 Task: Create a due date automation trigger when advanced on, 2 working days before a card is due add fields with custom field "Resume" set to a date in this week is due at 11:00 AM.
Action: Mouse moved to (948, 73)
Screenshot: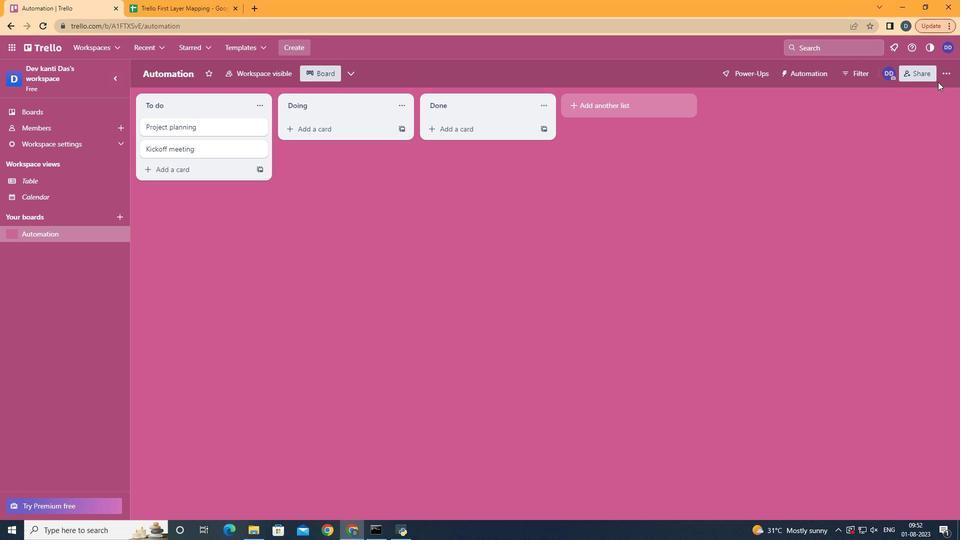
Action: Mouse pressed left at (948, 73)
Screenshot: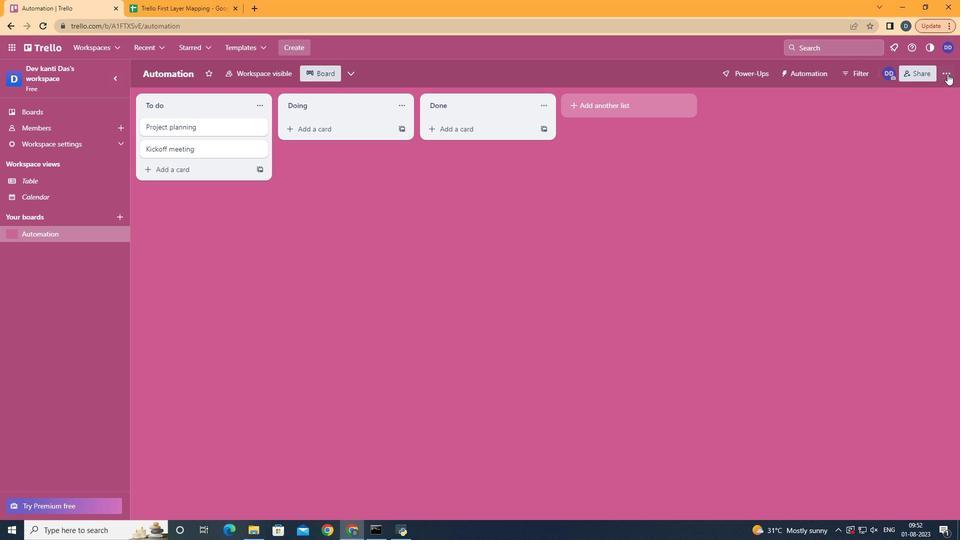 
Action: Mouse moved to (884, 201)
Screenshot: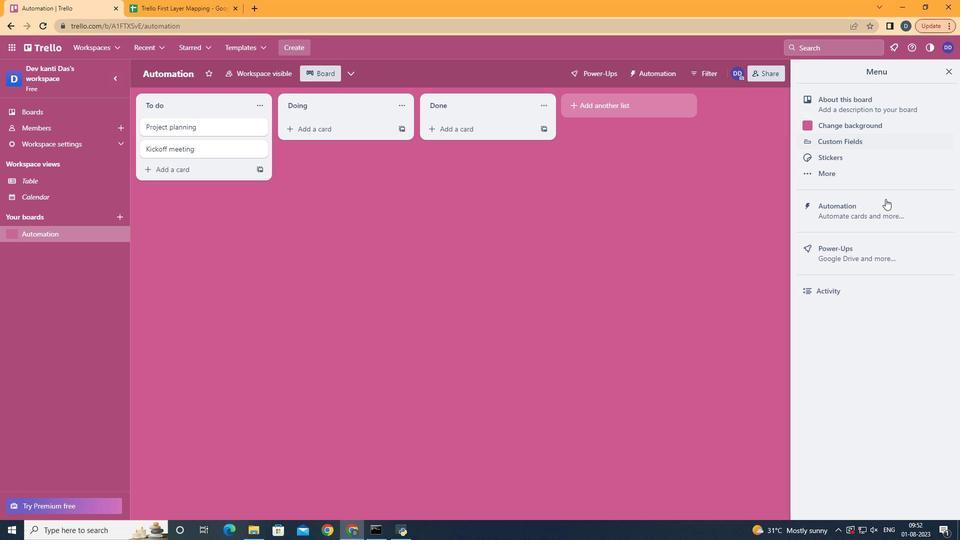 
Action: Mouse pressed left at (884, 201)
Screenshot: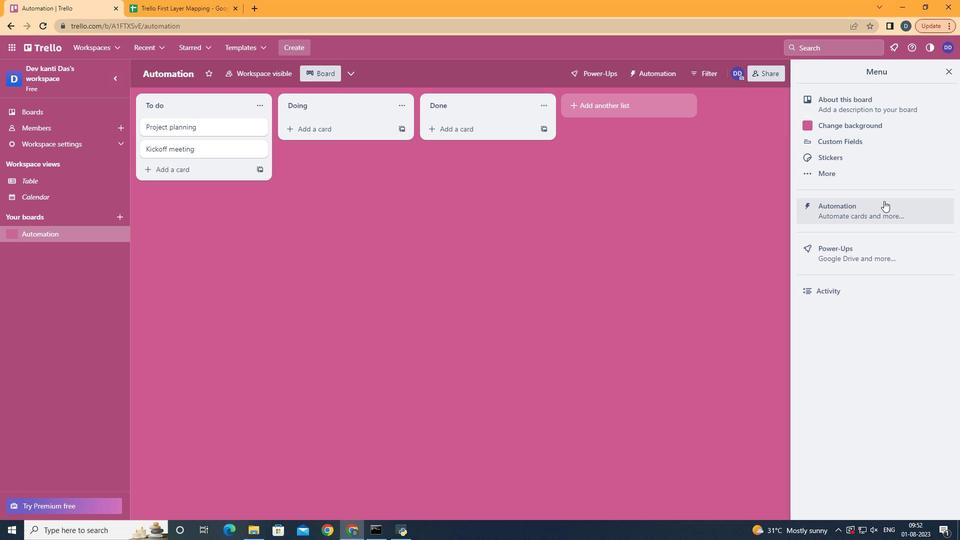 
Action: Mouse moved to (197, 211)
Screenshot: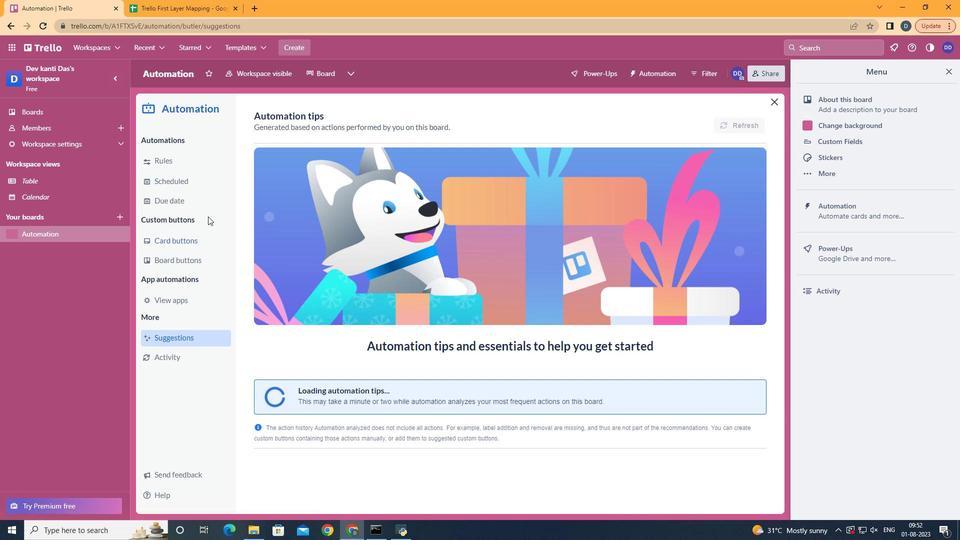 
Action: Mouse pressed left at (197, 211)
Screenshot: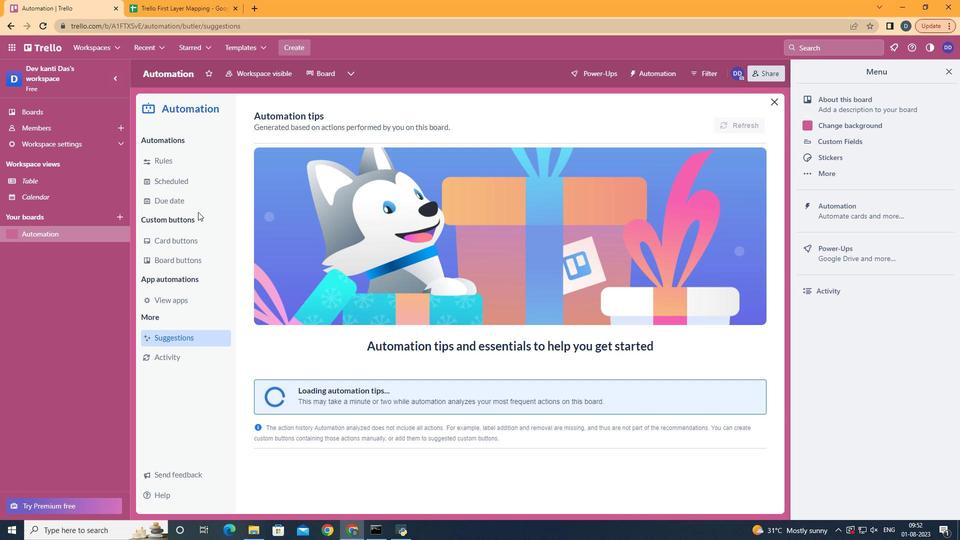 
Action: Mouse moved to (199, 201)
Screenshot: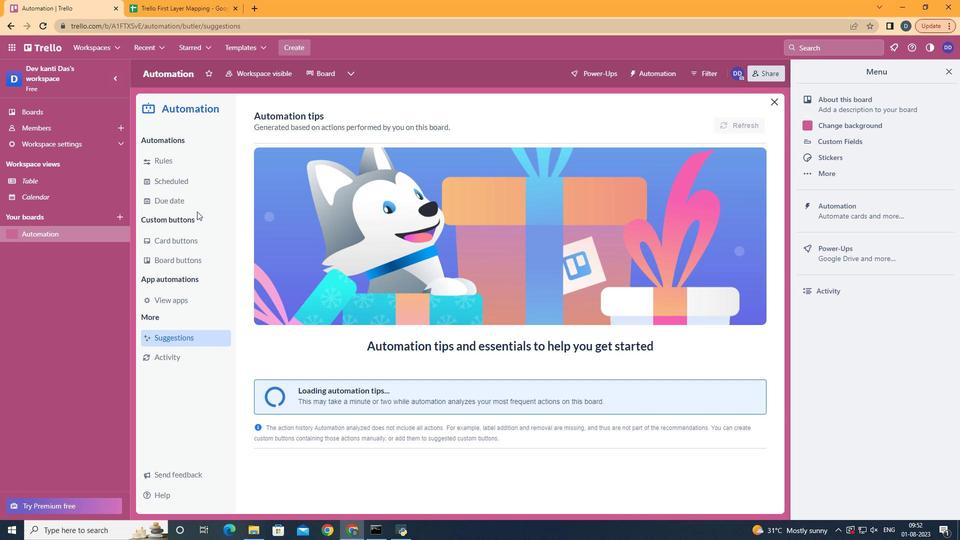 
Action: Mouse pressed left at (199, 201)
Screenshot: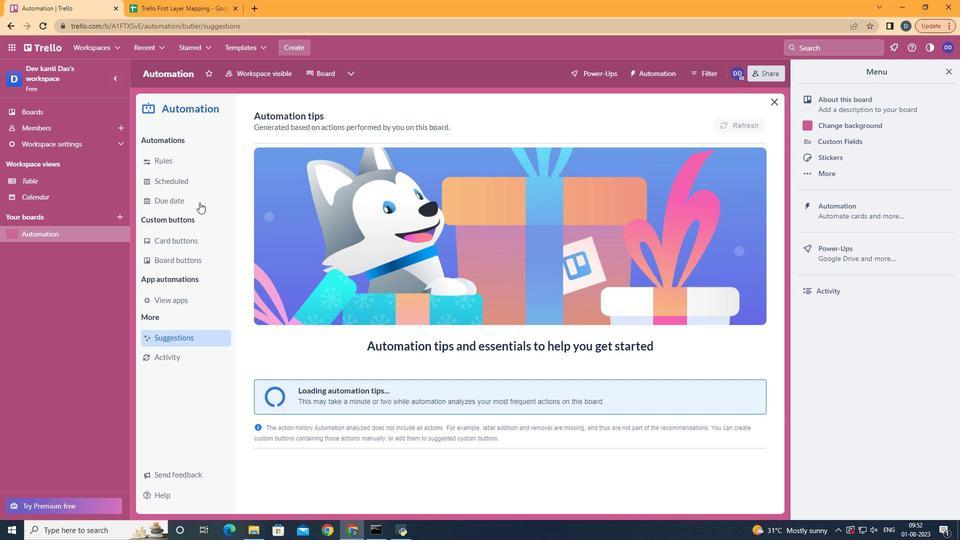 
Action: Mouse moved to (700, 120)
Screenshot: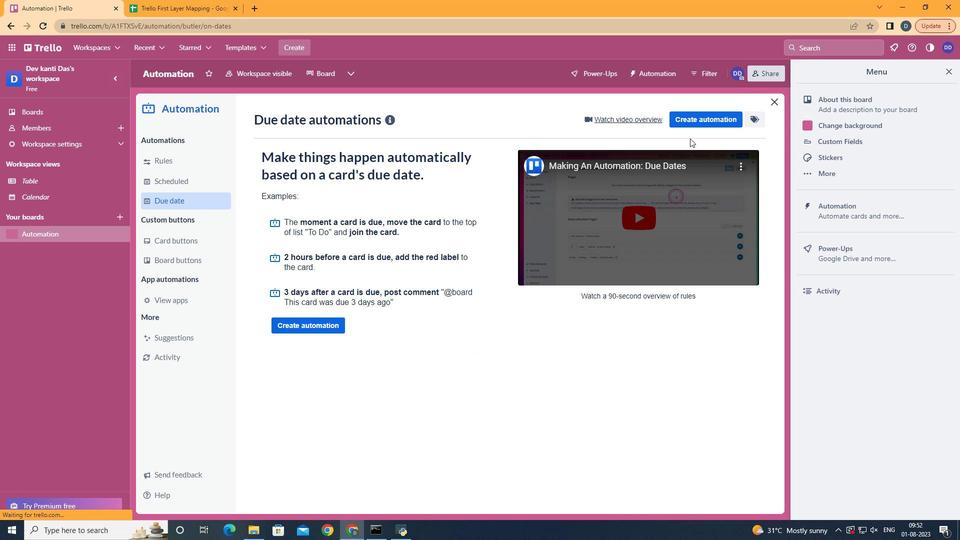 
Action: Mouse pressed left at (700, 120)
Screenshot: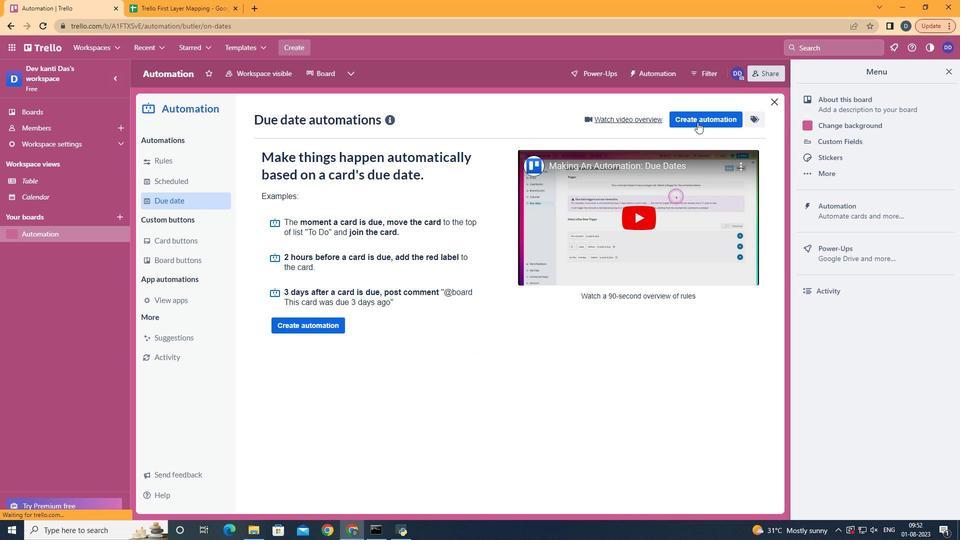 
Action: Mouse moved to (521, 220)
Screenshot: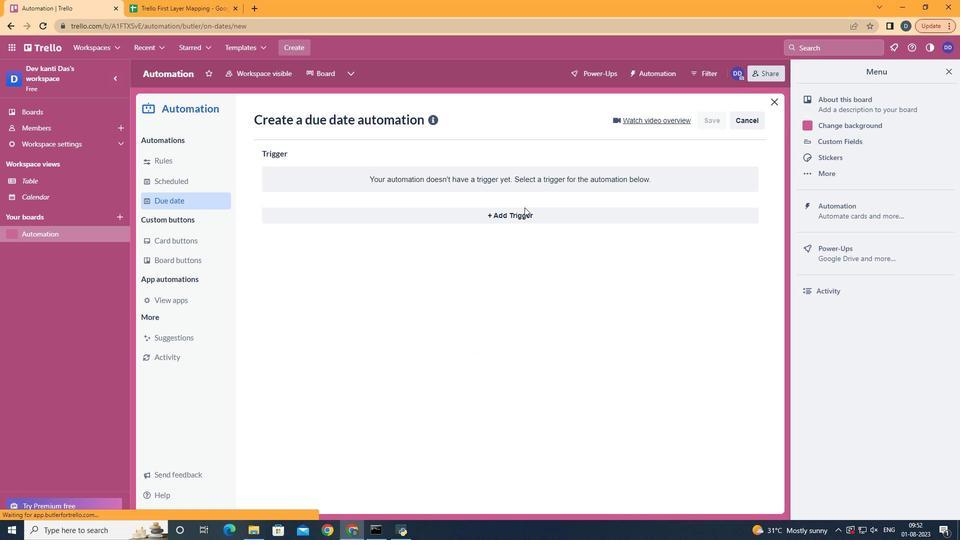 
Action: Mouse pressed left at (521, 220)
Screenshot: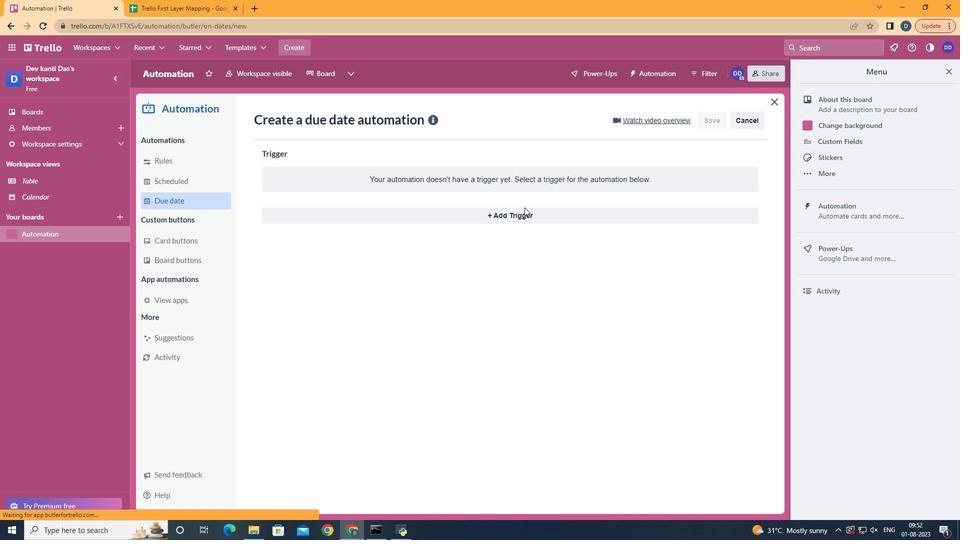 
Action: Mouse moved to (328, 404)
Screenshot: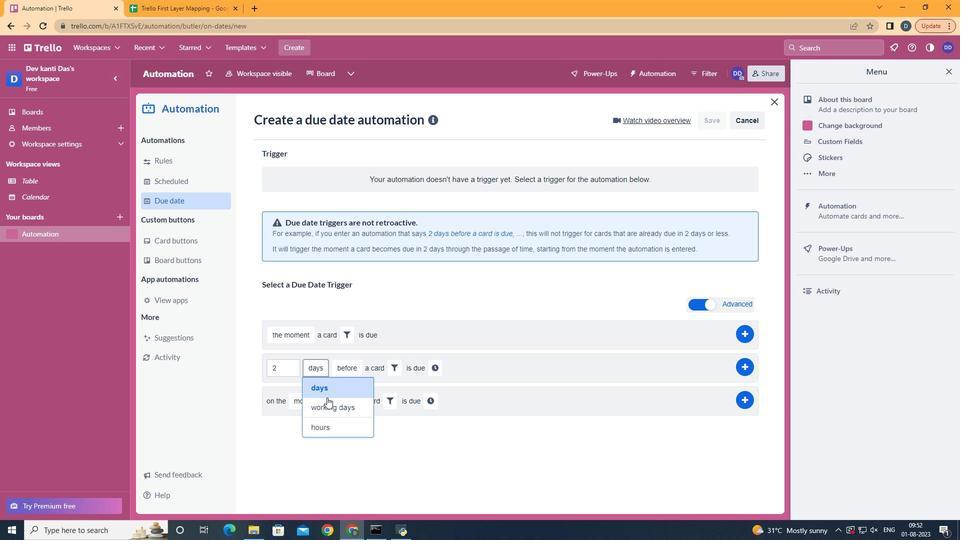 
Action: Mouse pressed left at (328, 404)
Screenshot: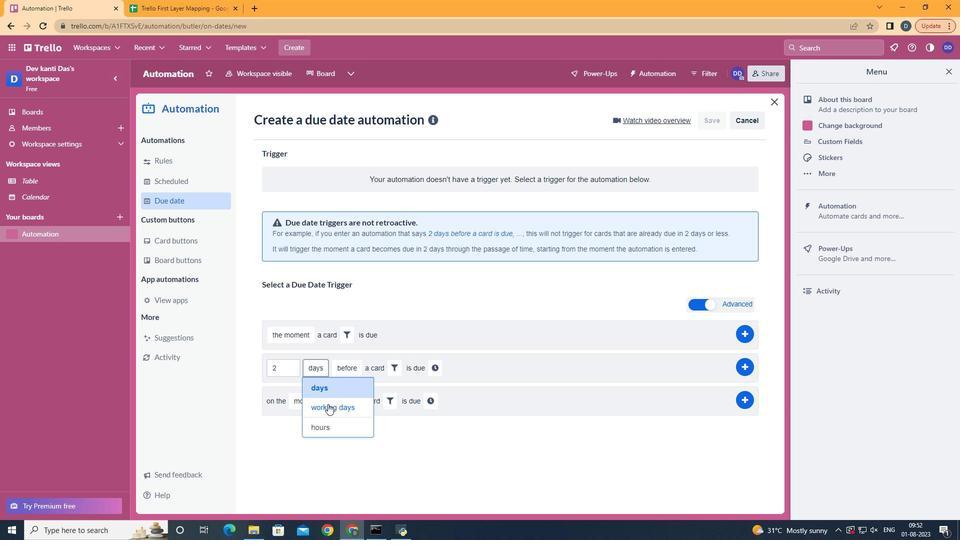 
Action: Mouse moved to (416, 373)
Screenshot: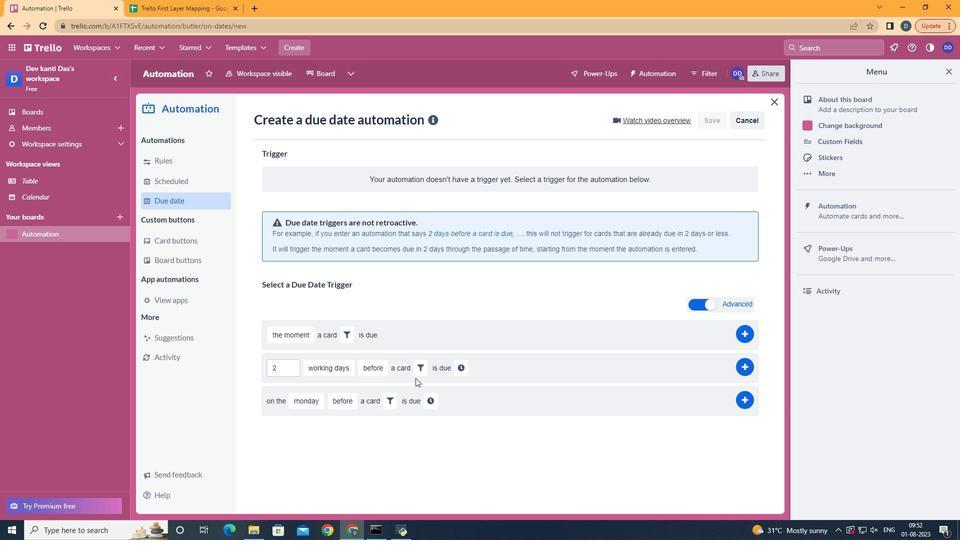 
Action: Mouse pressed left at (416, 373)
Screenshot: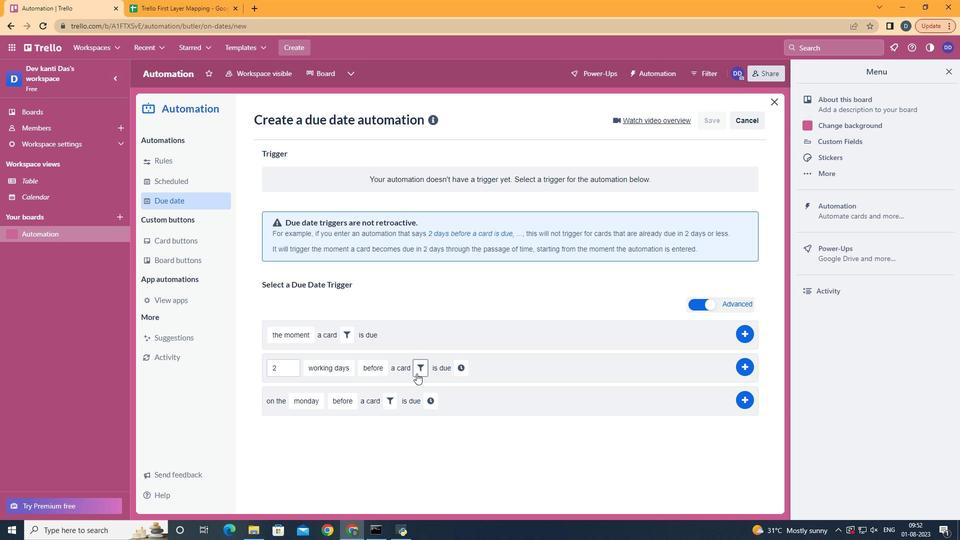 
Action: Mouse moved to (581, 405)
Screenshot: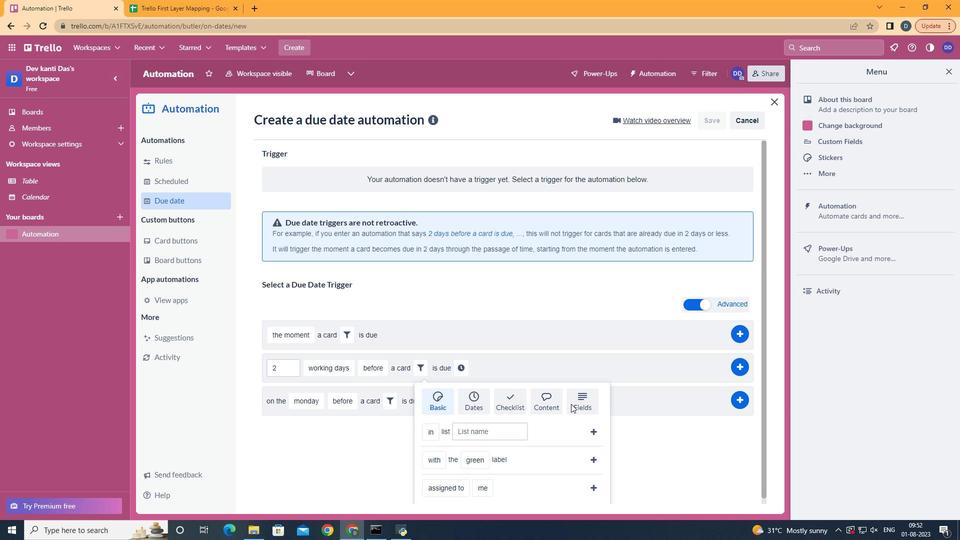 
Action: Mouse pressed left at (581, 405)
Screenshot: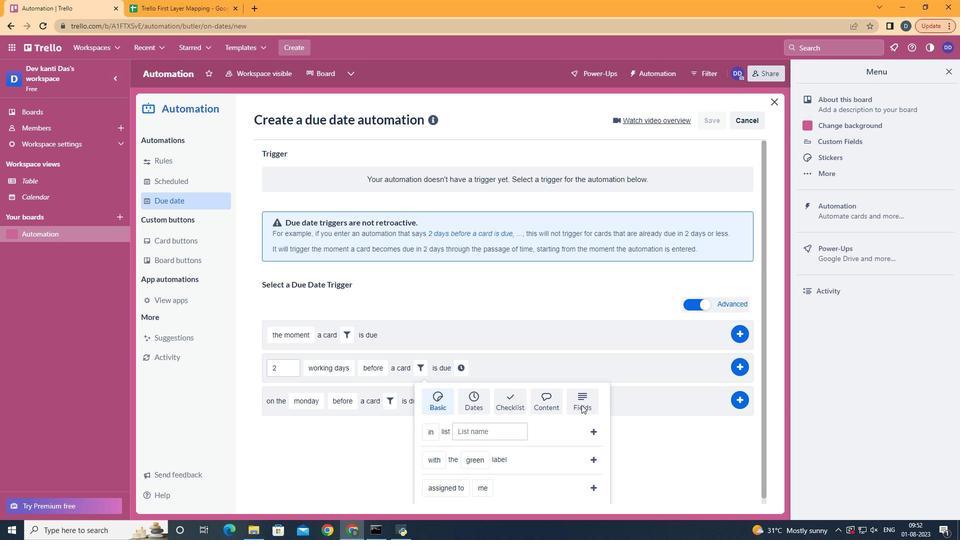 
Action: Mouse scrolled (581, 404) with delta (0, 0)
Screenshot: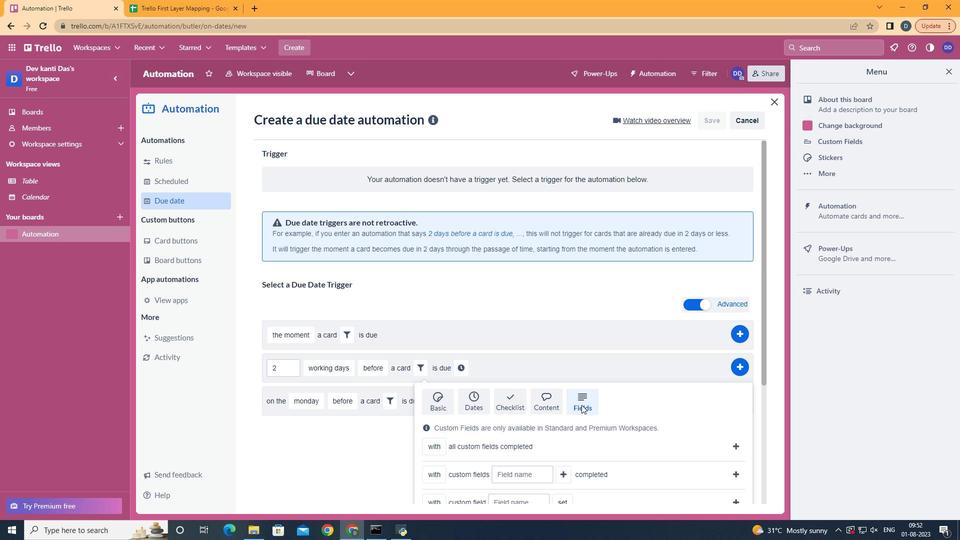 
Action: Mouse scrolled (581, 404) with delta (0, 0)
Screenshot: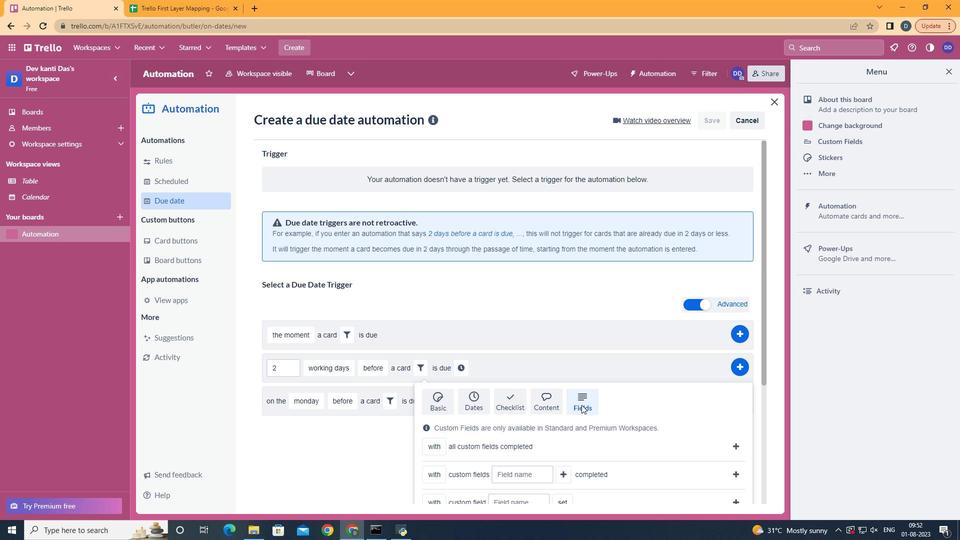 
Action: Mouse scrolled (581, 404) with delta (0, 0)
Screenshot: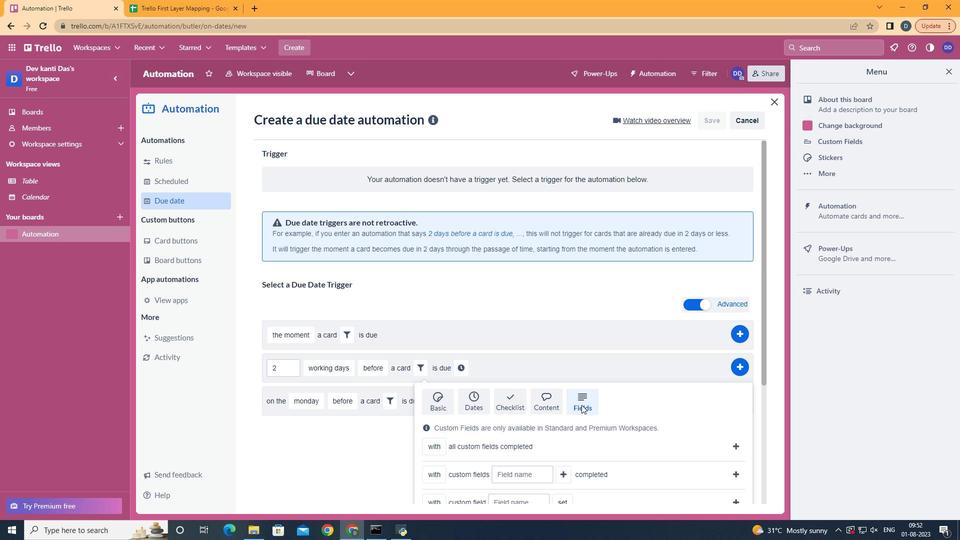 
Action: Mouse scrolled (581, 404) with delta (0, 0)
Screenshot: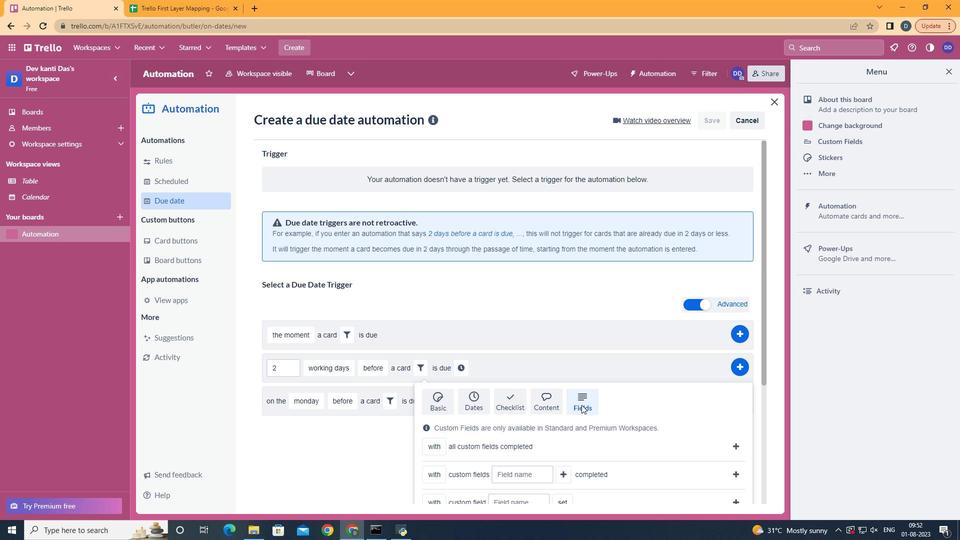 
Action: Mouse scrolled (581, 404) with delta (0, 0)
Screenshot: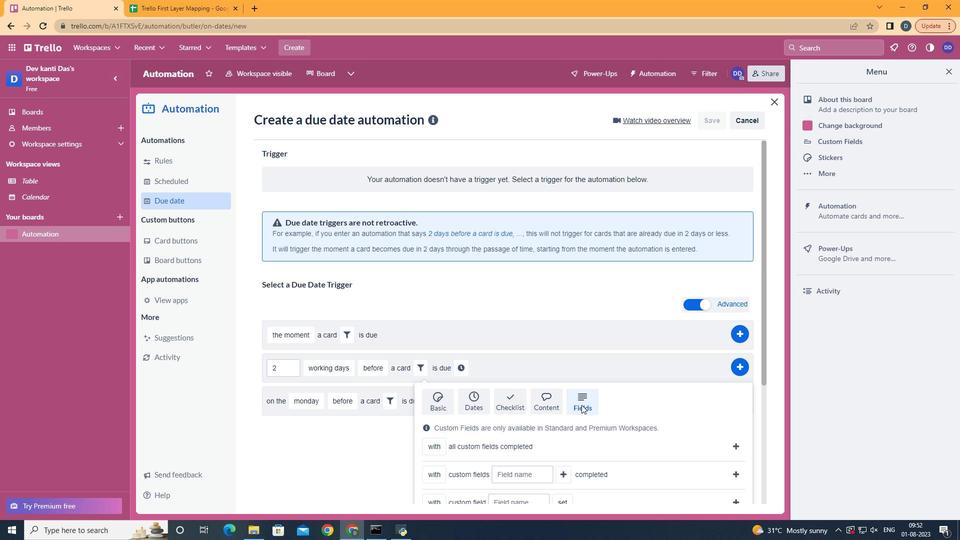 
Action: Mouse moved to (442, 456)
Screenshot: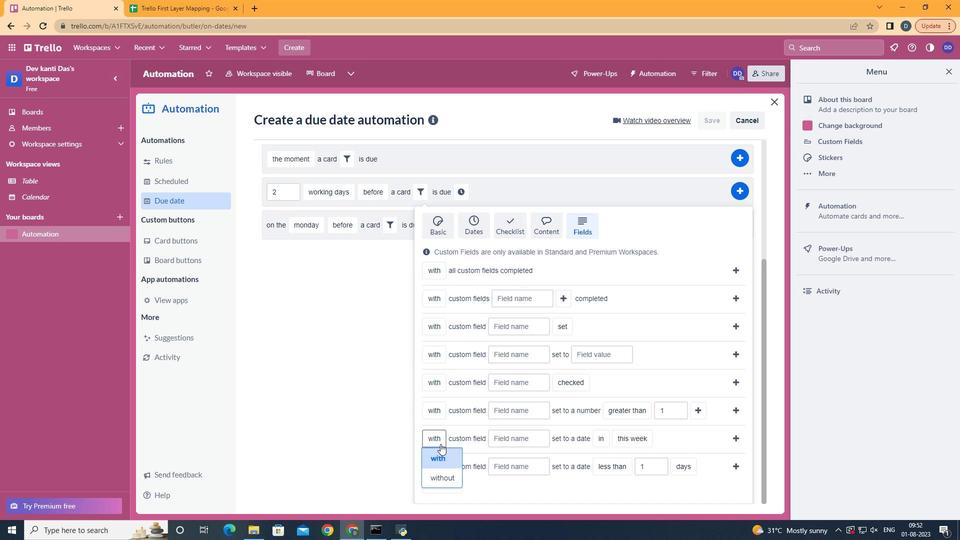 
Action: Mouse pressed left at (442, 456)
Screenshot: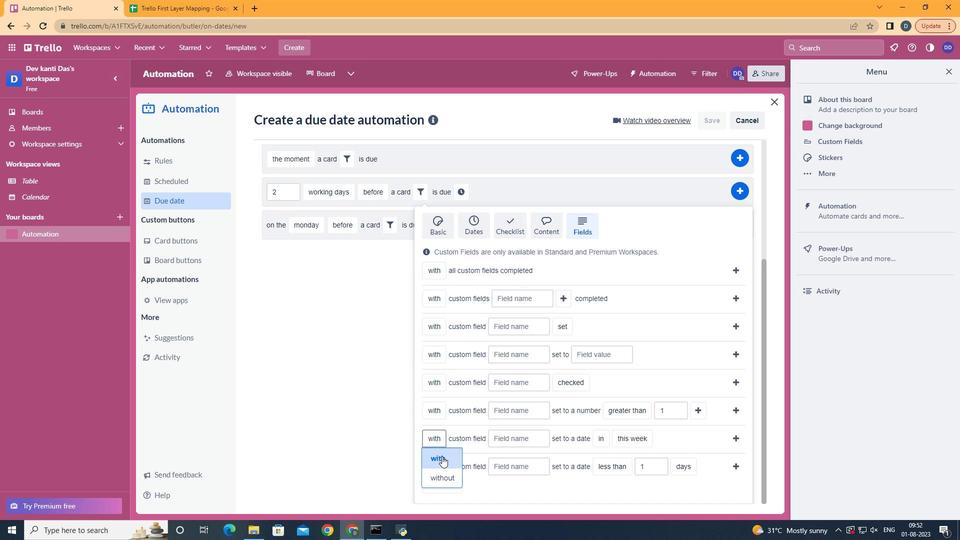 
Action: Mouse moved to (529, 443)
Screenshot: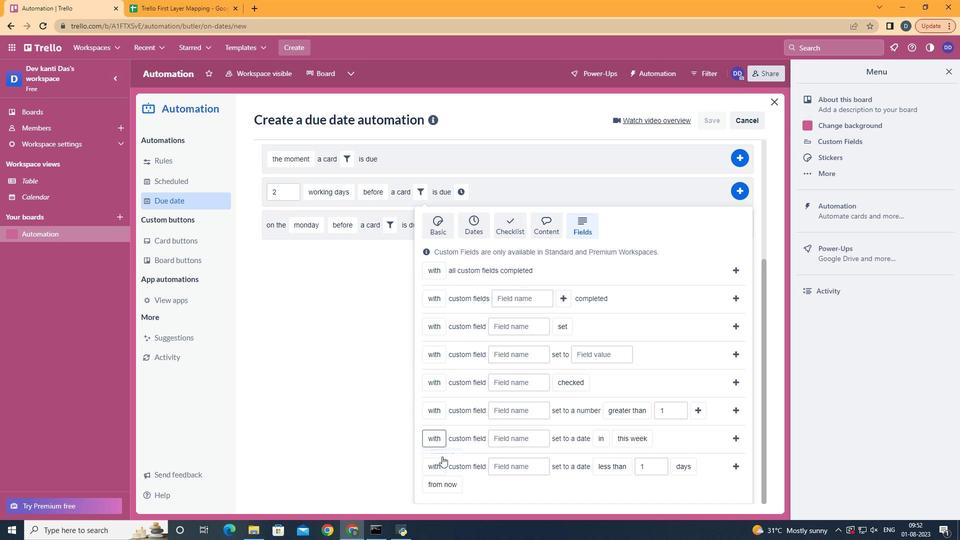 
Action: Mouse pressed left at (529, 443)
Screenshot: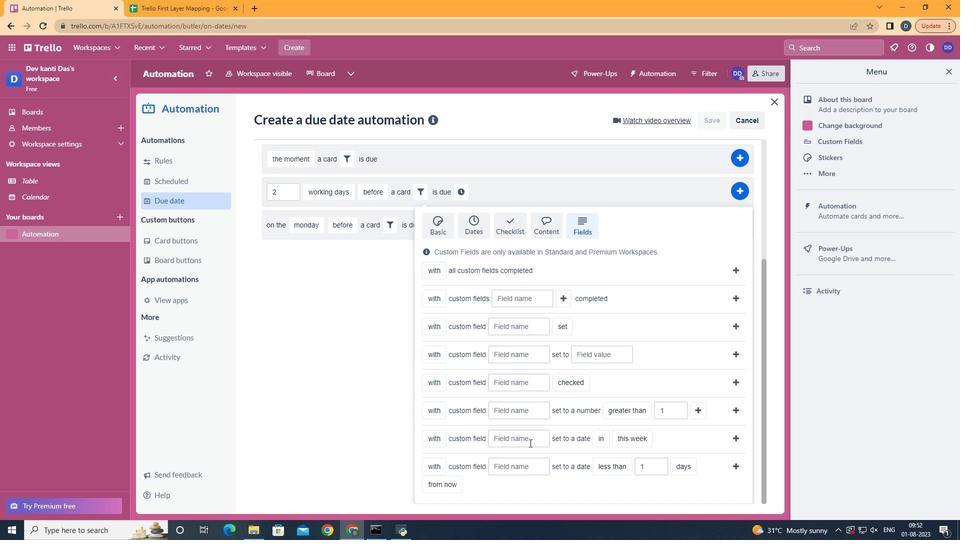 
Action: Key pressed <Key.shift>Resume
Screenshot: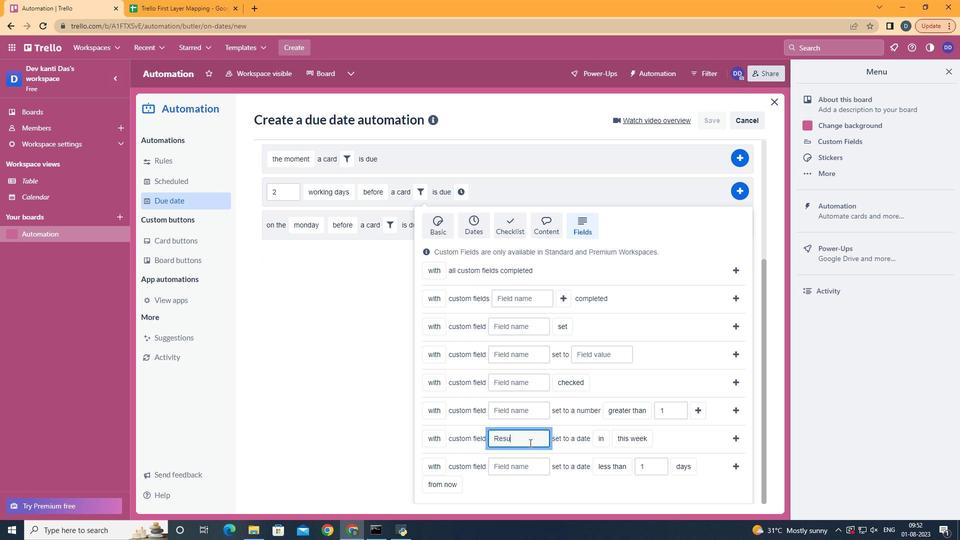
Action: Mouse moved to (606, 453)
Screenshot: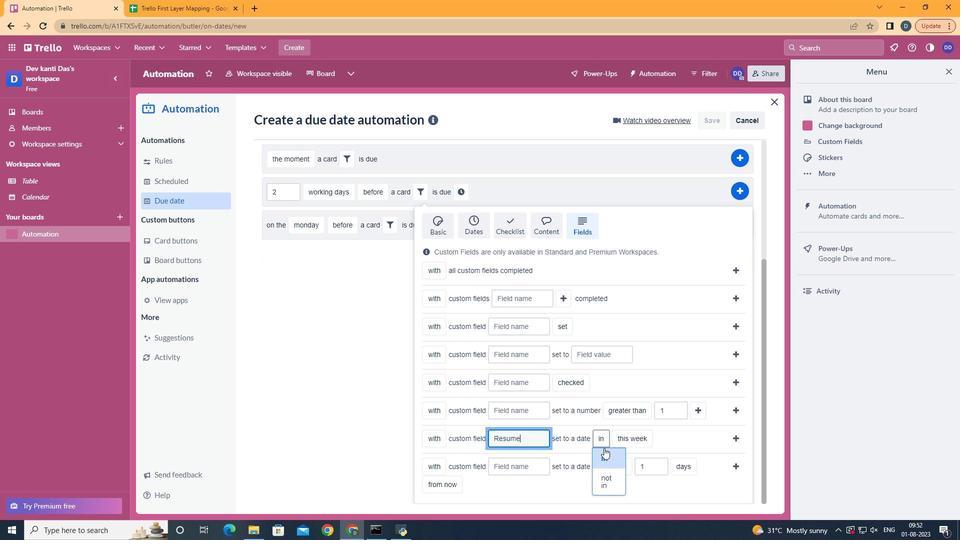 
Action: Mouse pressed left at (606, 453)
Screenshot: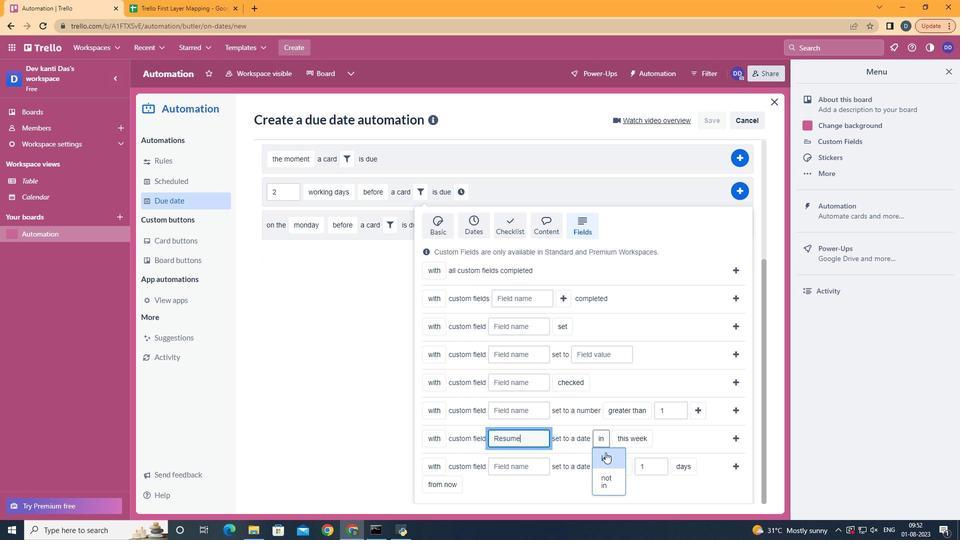 
Action: Mouse moved to (643, 459)
Screenshot: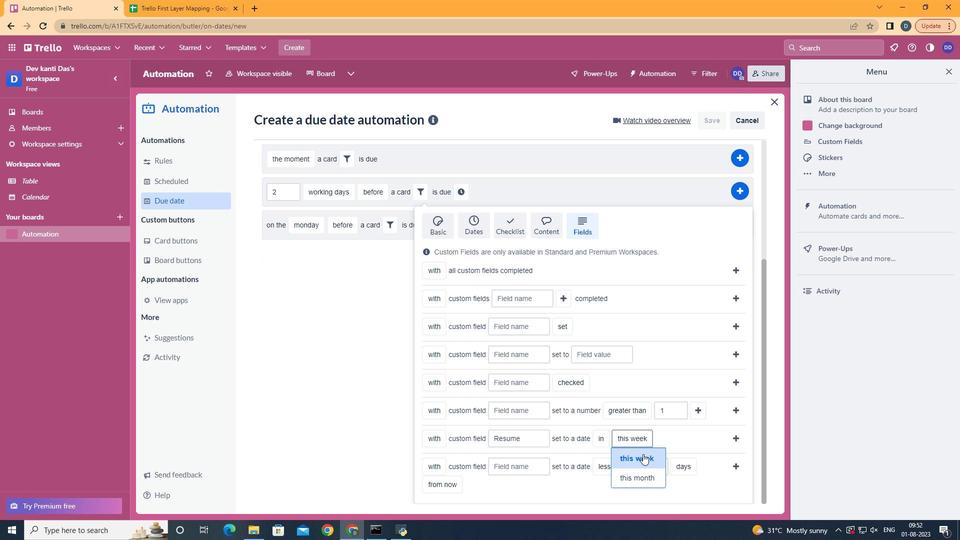 
Action: Mouse pressed left at (643, 459)
Screenshot: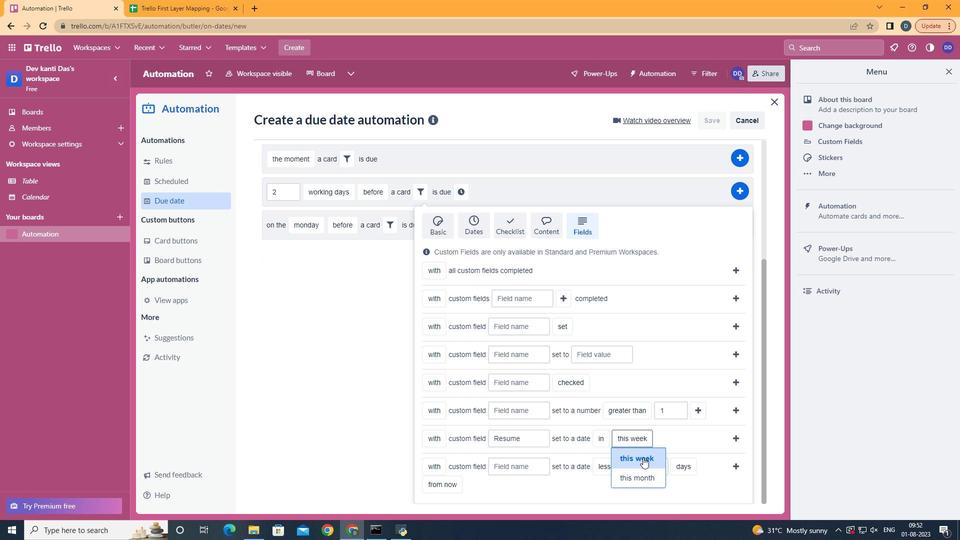 
Action: Mouse moved to (735, 433)
Screenshot: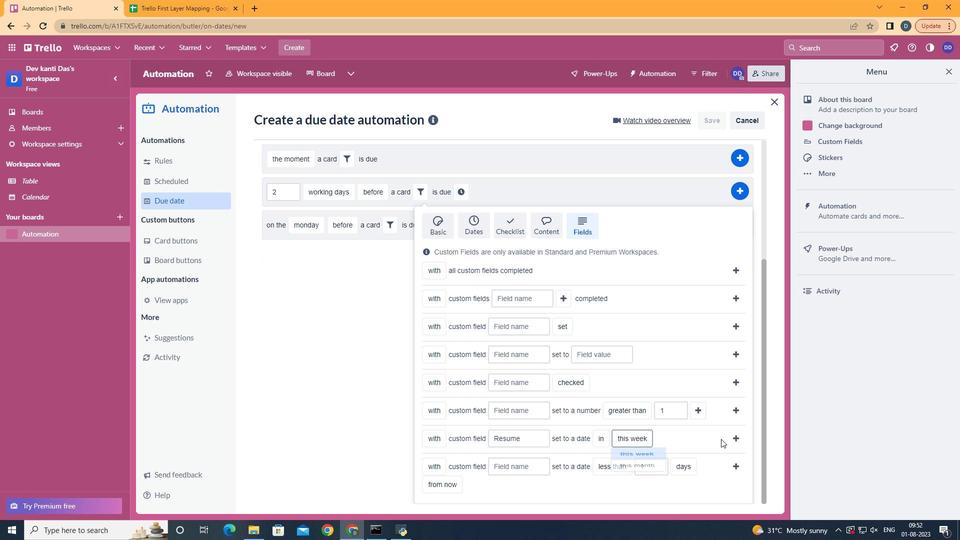 
Action: Mouse pressed left at (735, 433)
Screenshot: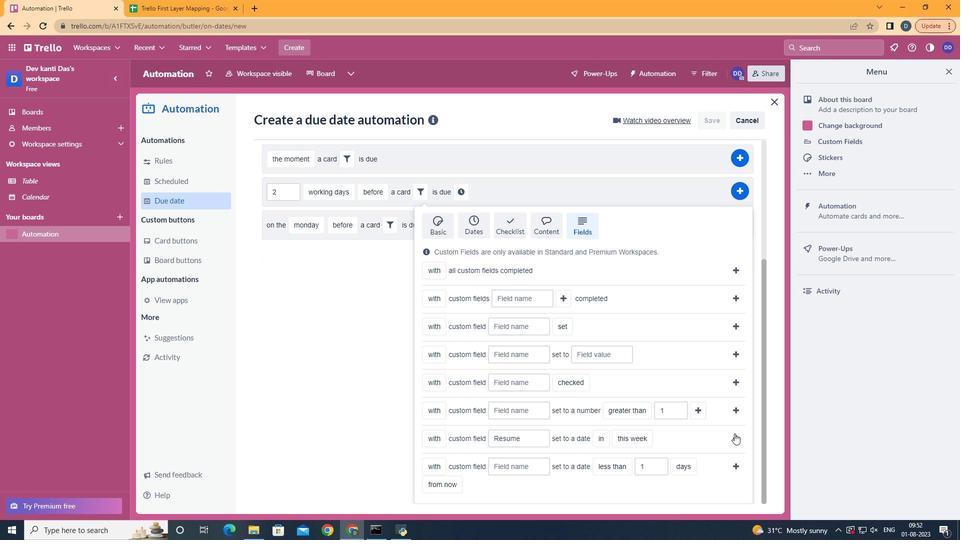 
Action: Mouse moved to (638, 362)
Screenshot: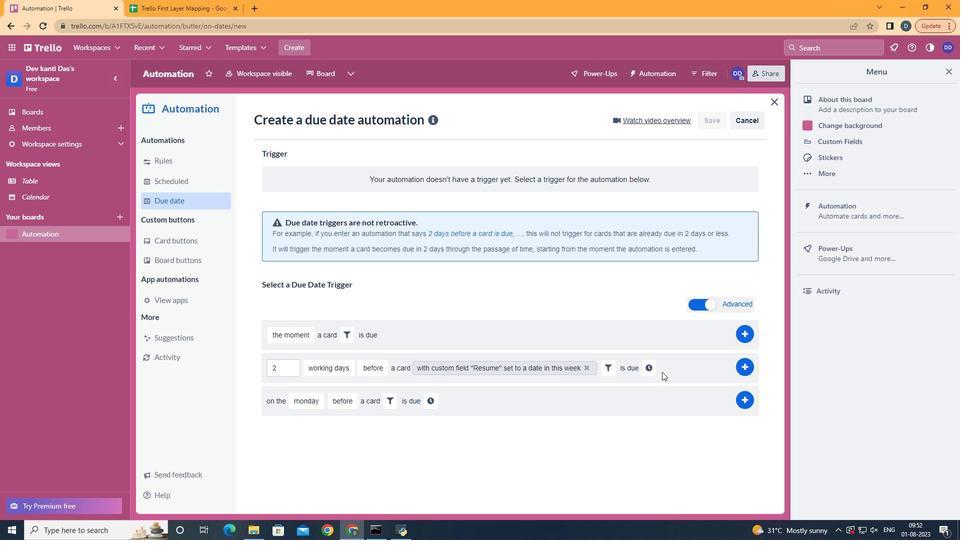 
Action: Mouse pressed left at (638, 362)
Screenshot: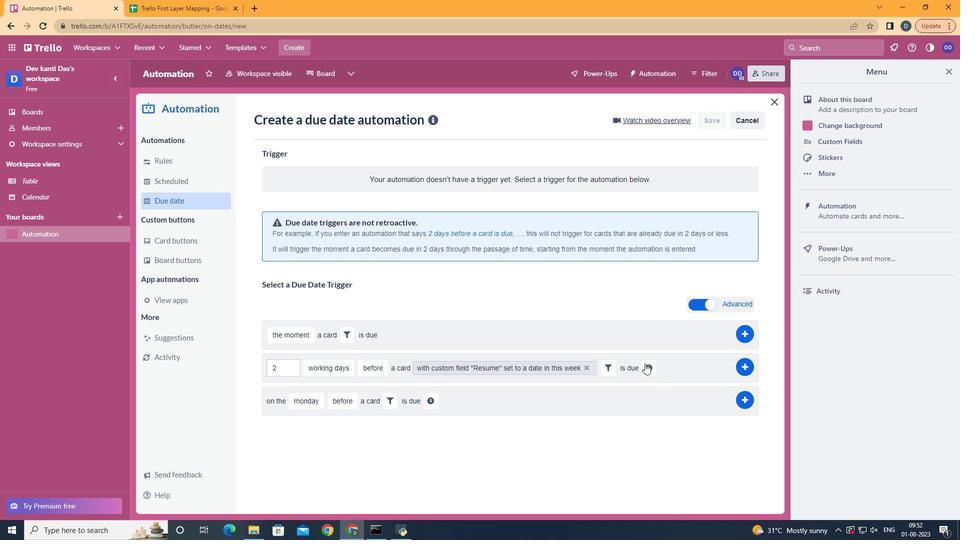 
Action: Mouse moved to (645, 363)
Screenshot: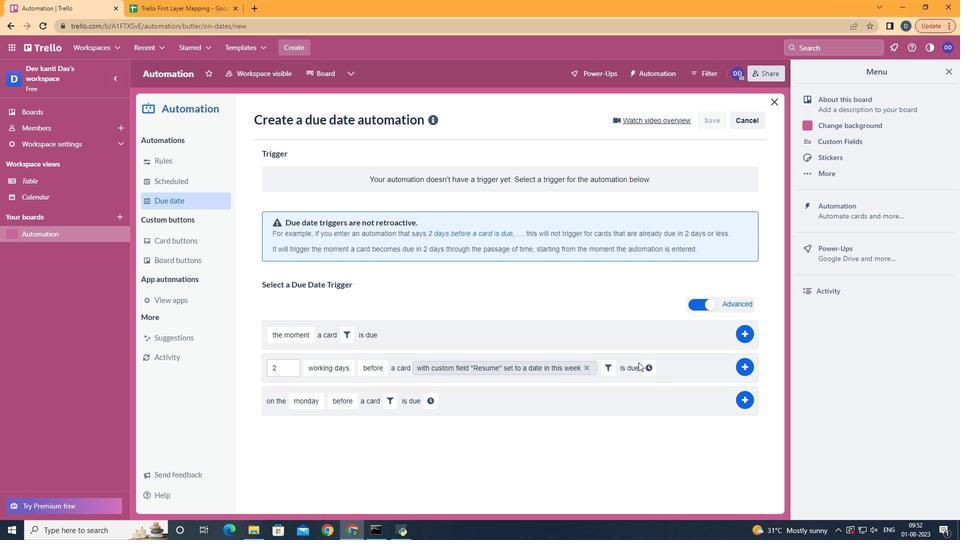
Action: Mouse pressed left at (645, 363)
Screenshot: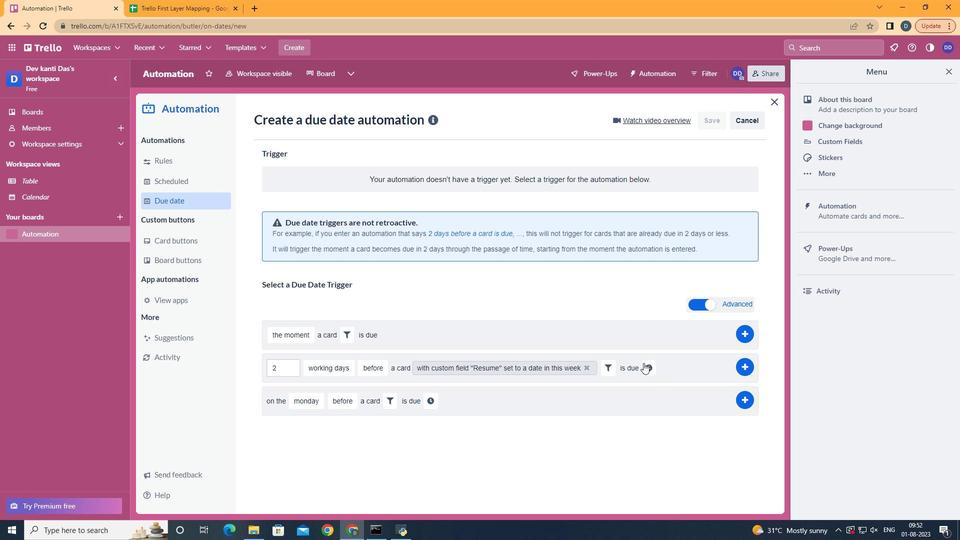 
Action: Mouse moved to (288, 391)
Screenshot: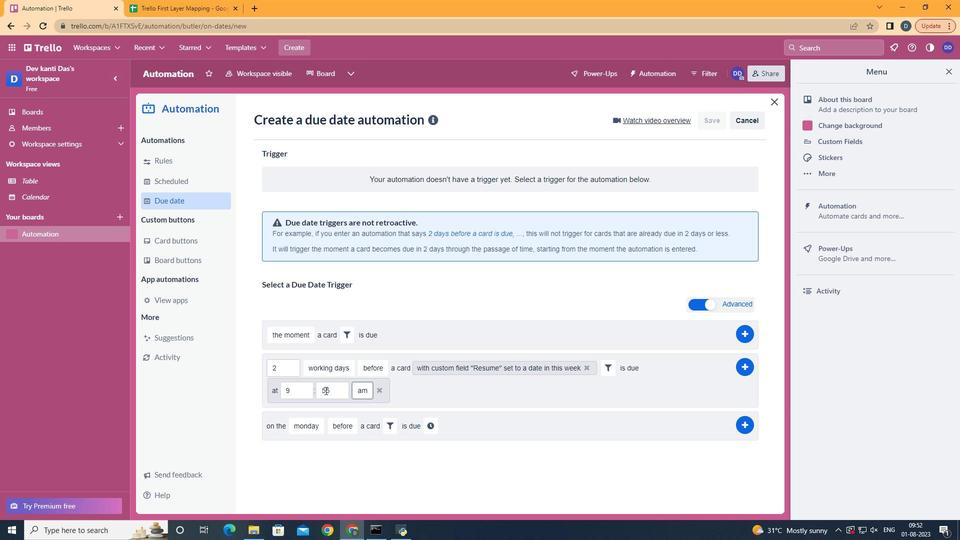 
Action: Mouse pressed left at (288, 391)
Screenshot: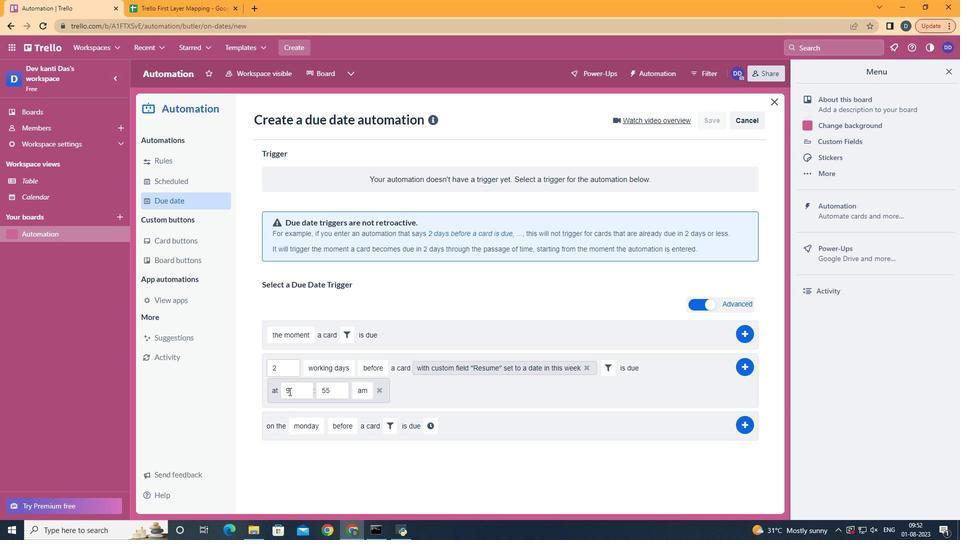 
Action: Mouse moved to (285, 393)
Screenshot: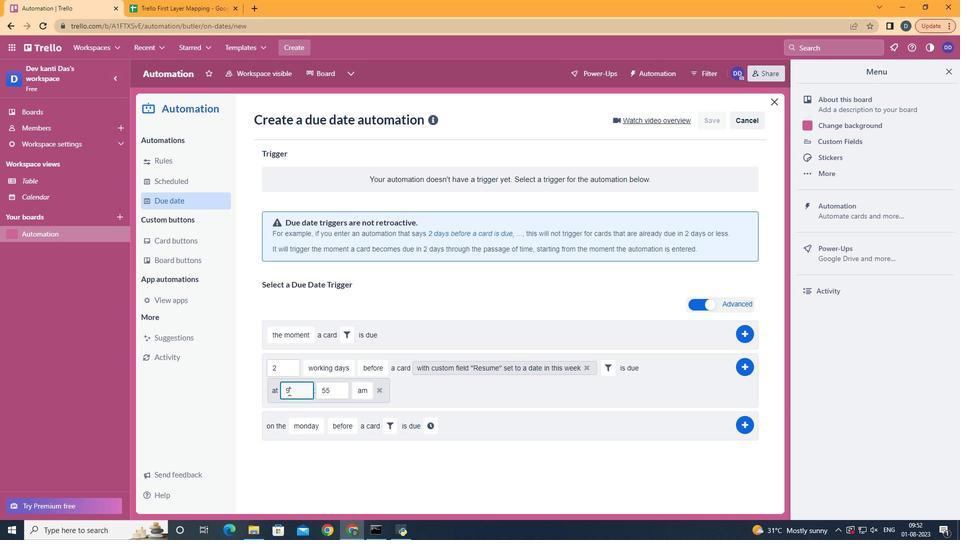 
Action: Key pressed <Key.backspace>11
Screenshot: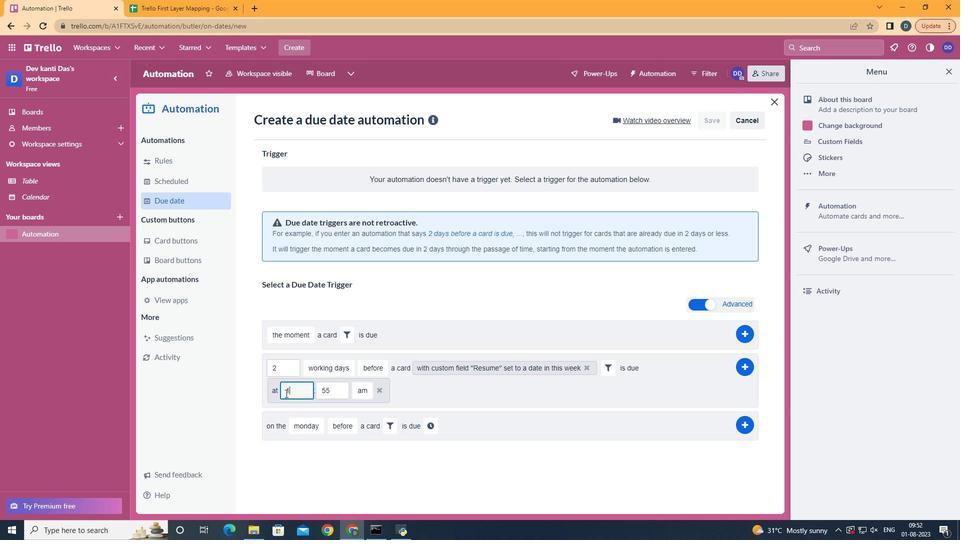 
Action: Mouse moved to (342, 389)
Screenshot: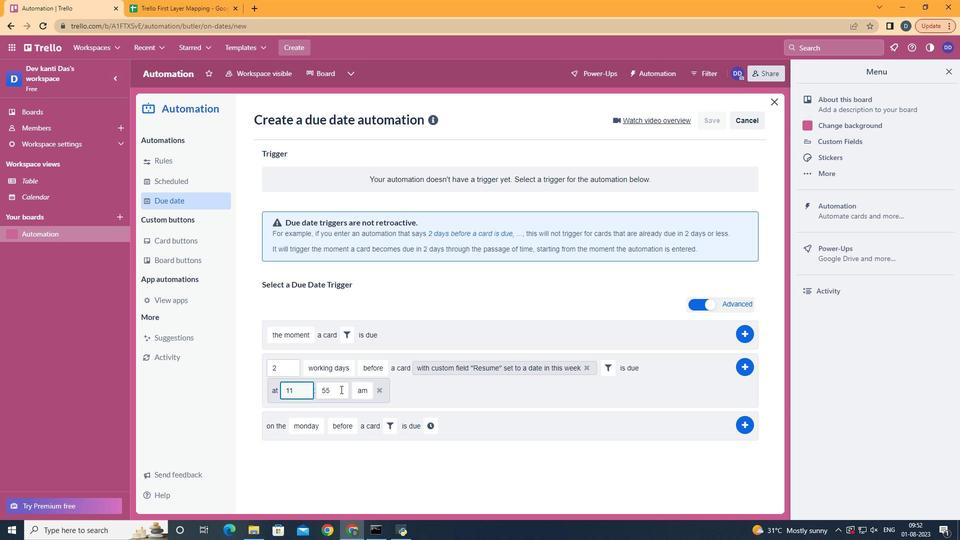 
Action: Mouse pressed left at (342, 389)
Screenshot: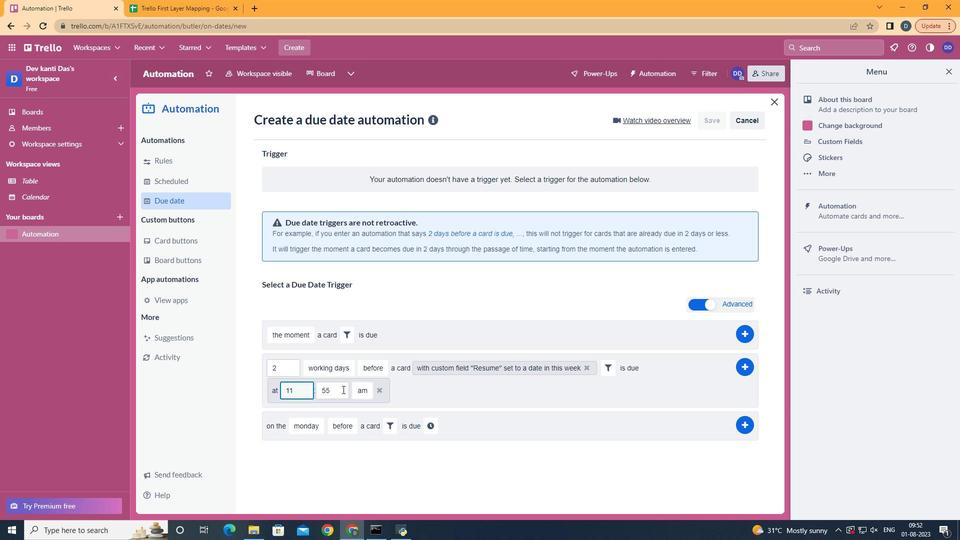 
Action: Key pressed <Key.backspace><Key.backspace>00
Screenshot: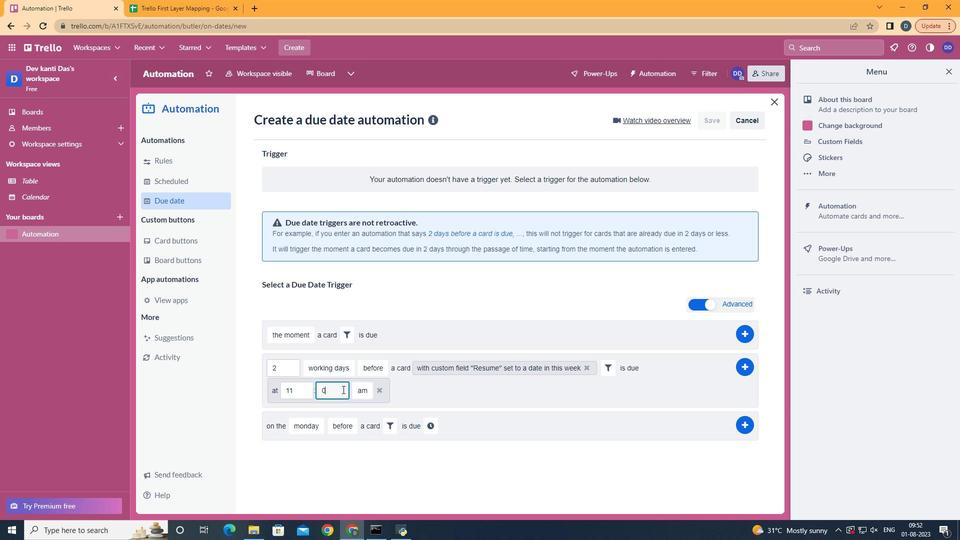 
Action: Mouse moved to (744, 367)
Screenshot: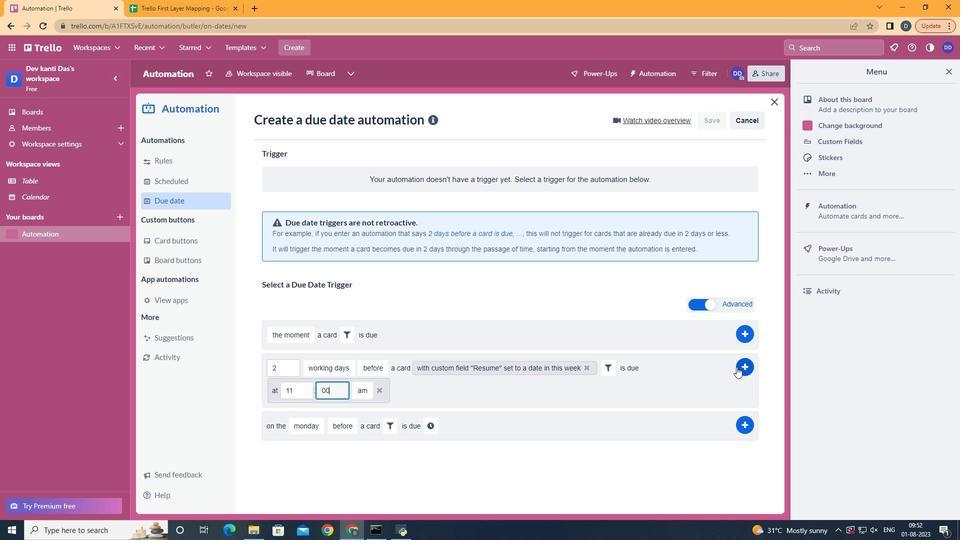 
Action: Mouse pressed left at (744, 367)
Screenshot: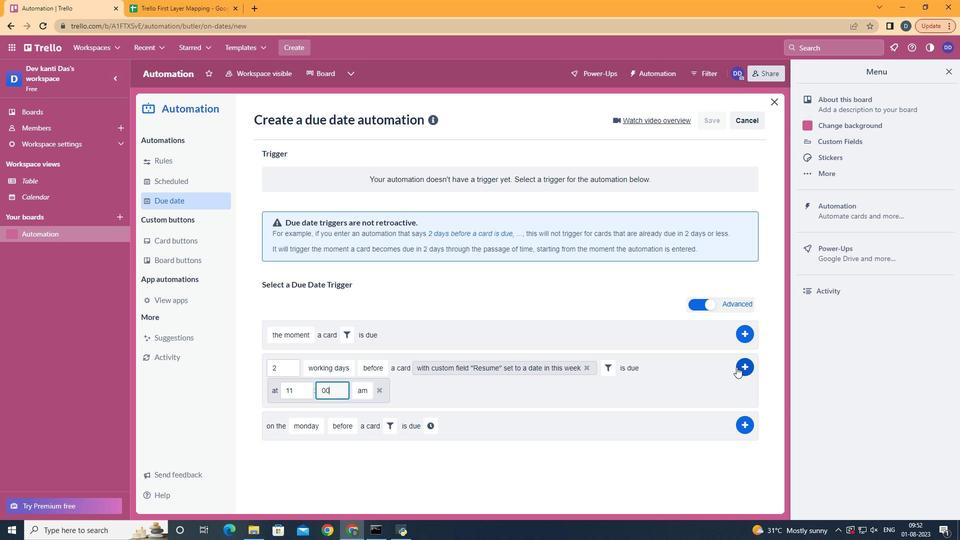 
Action: Mouse moved to (431, 310)
Screenshot: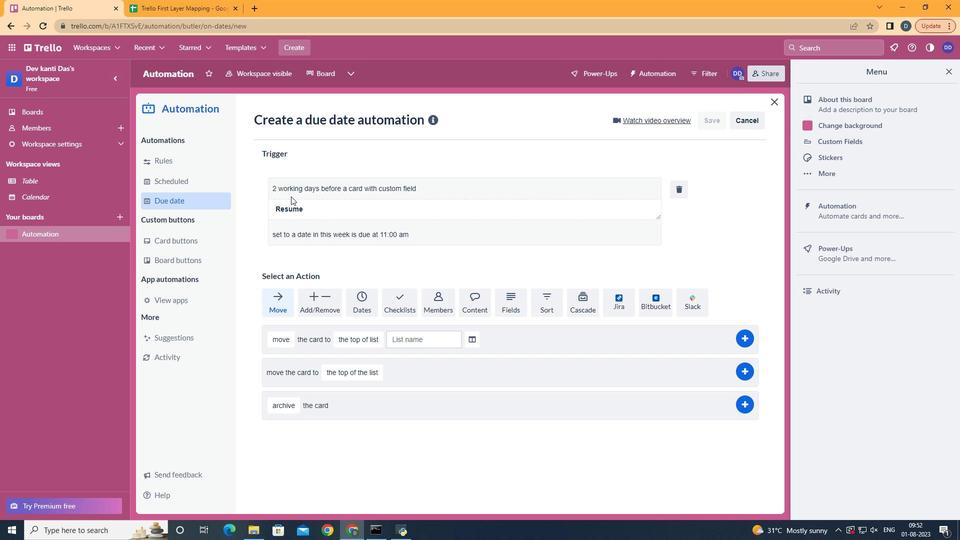 
